 Task: Set up a reminder for the weekly dance fitness class.
Action: Mouse moved to (142, 128)
Screenshot: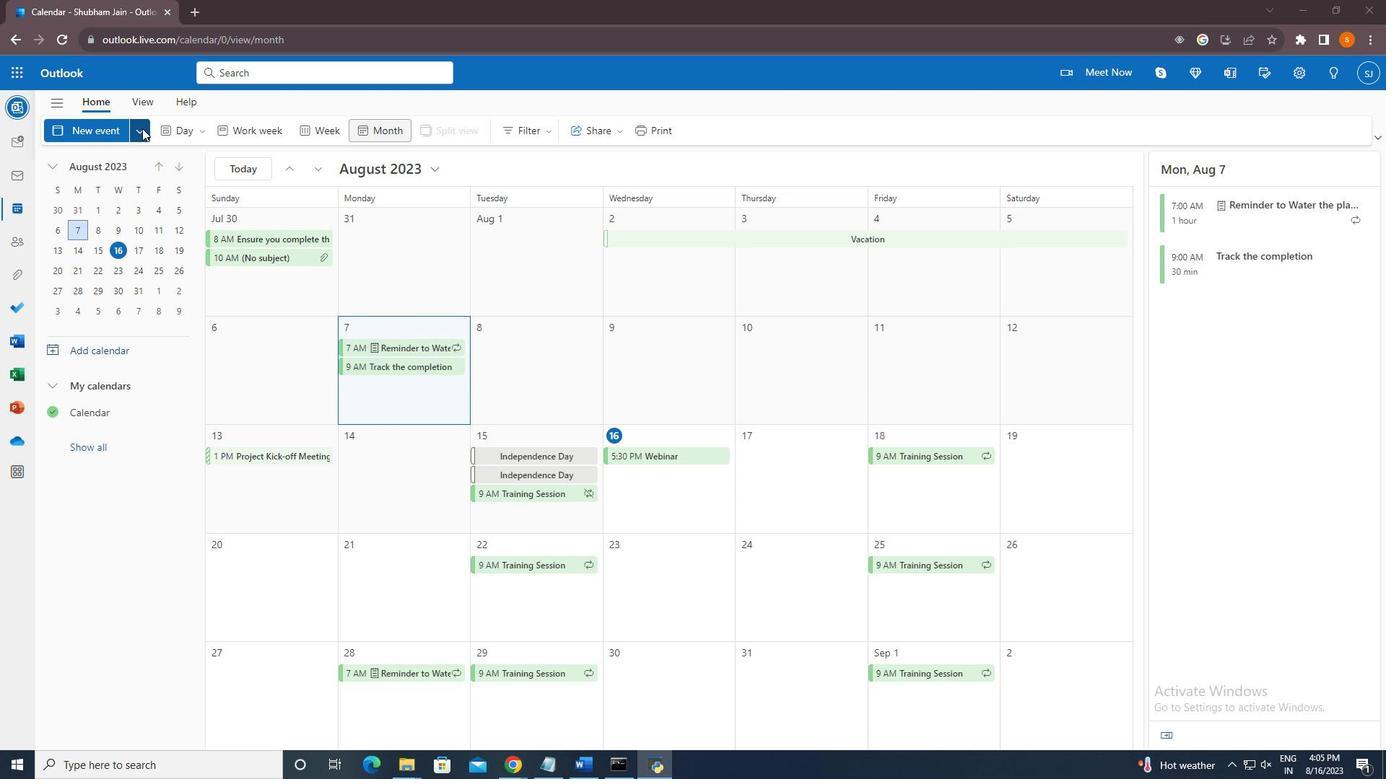 
Action: Mouse pressed left at (142, 128)
Screenshot: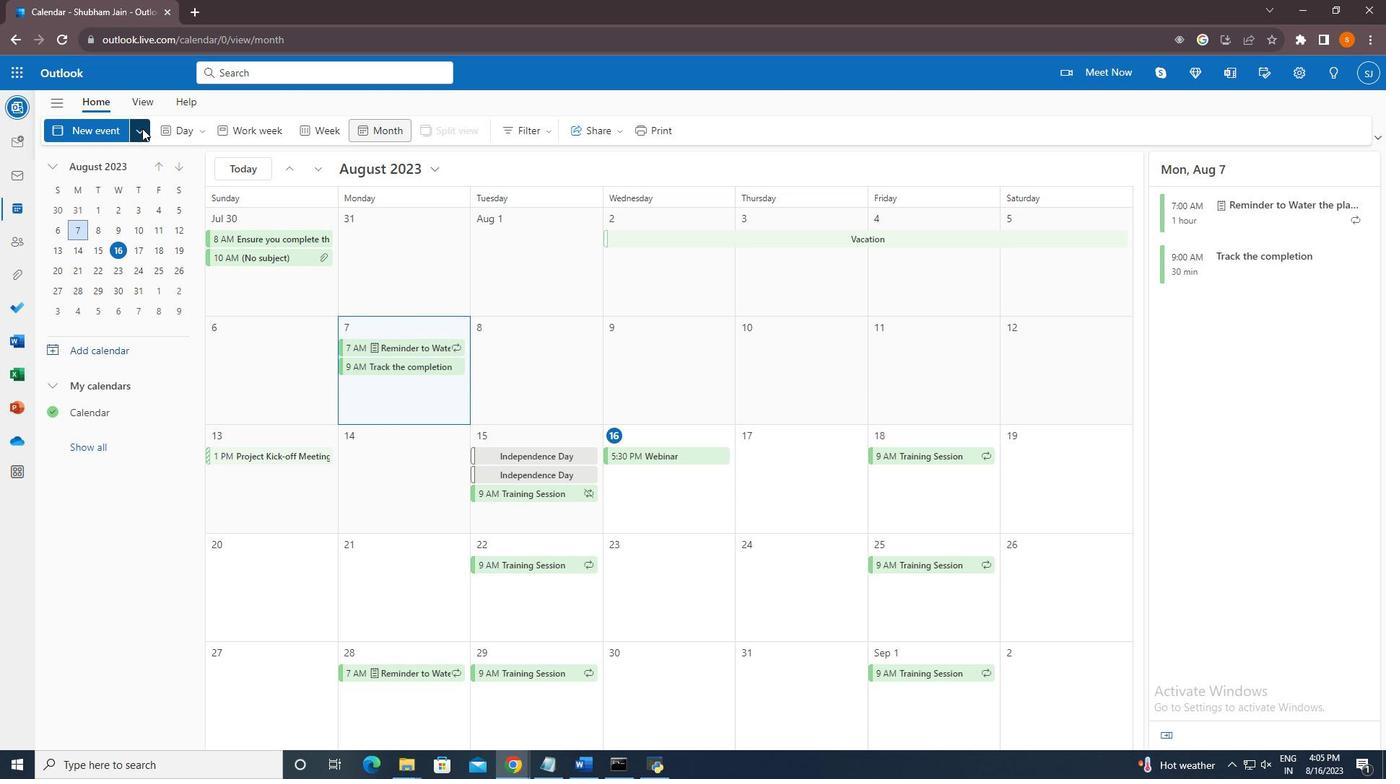 
Action: Mouse moved to (114, 186)
Screenshot: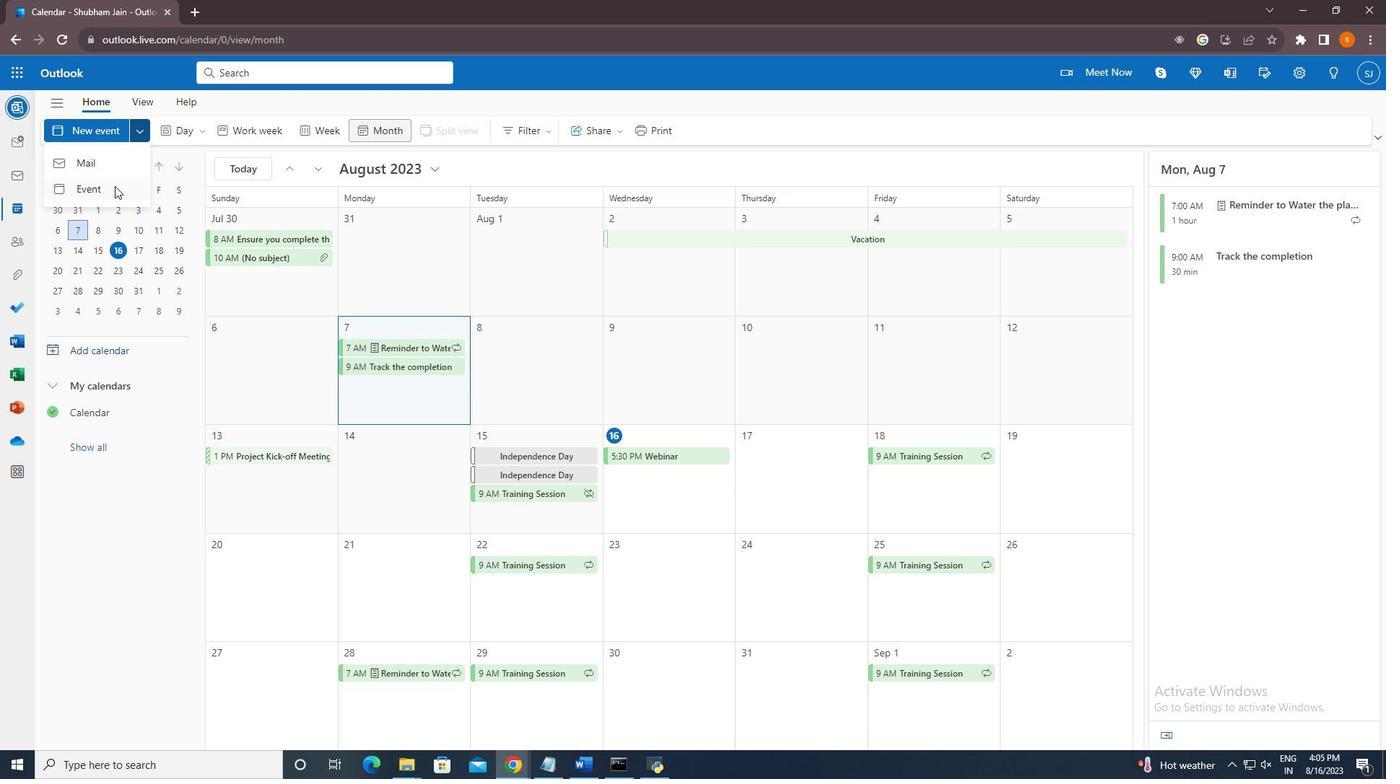 
Action: Mouse pressed left at (114, 186)
Screenshot: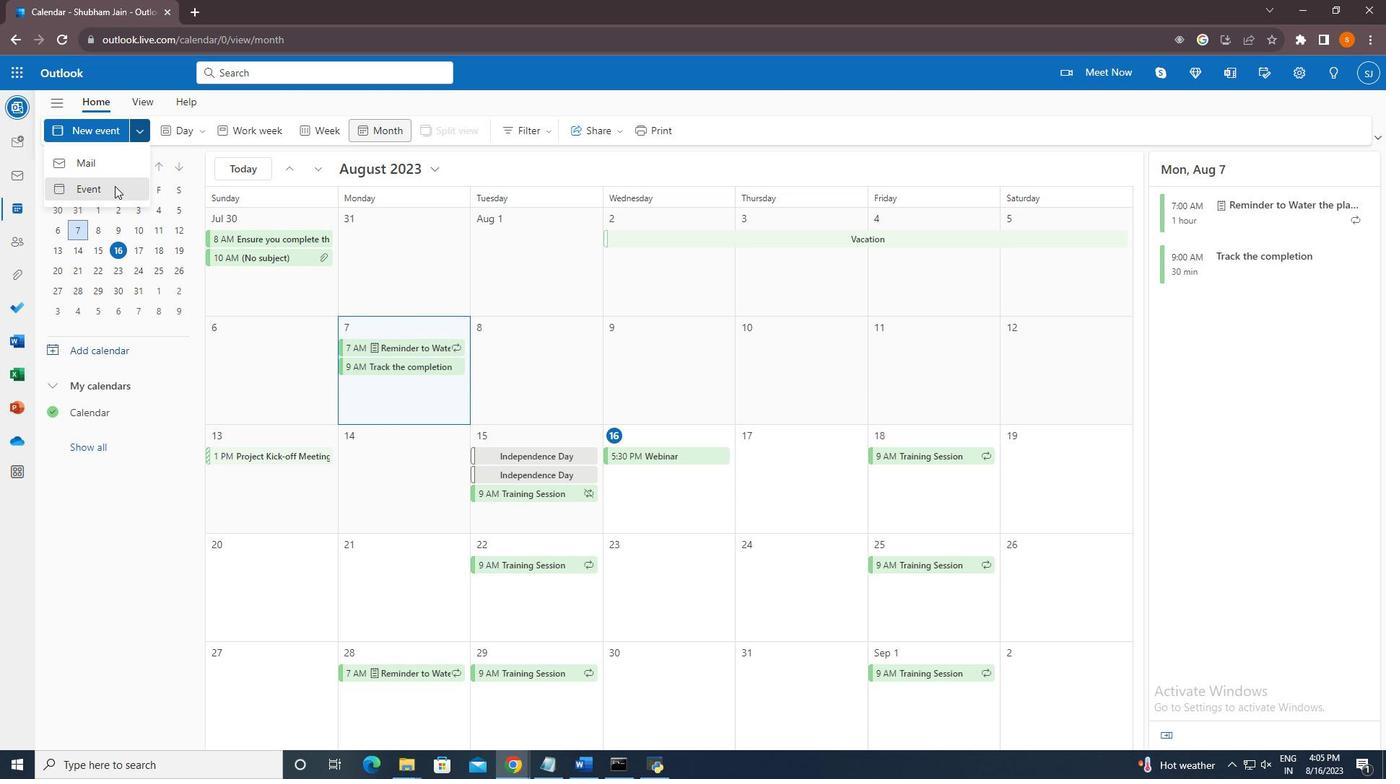 
Action: Mouse moved to (438, 219)
Screenshot: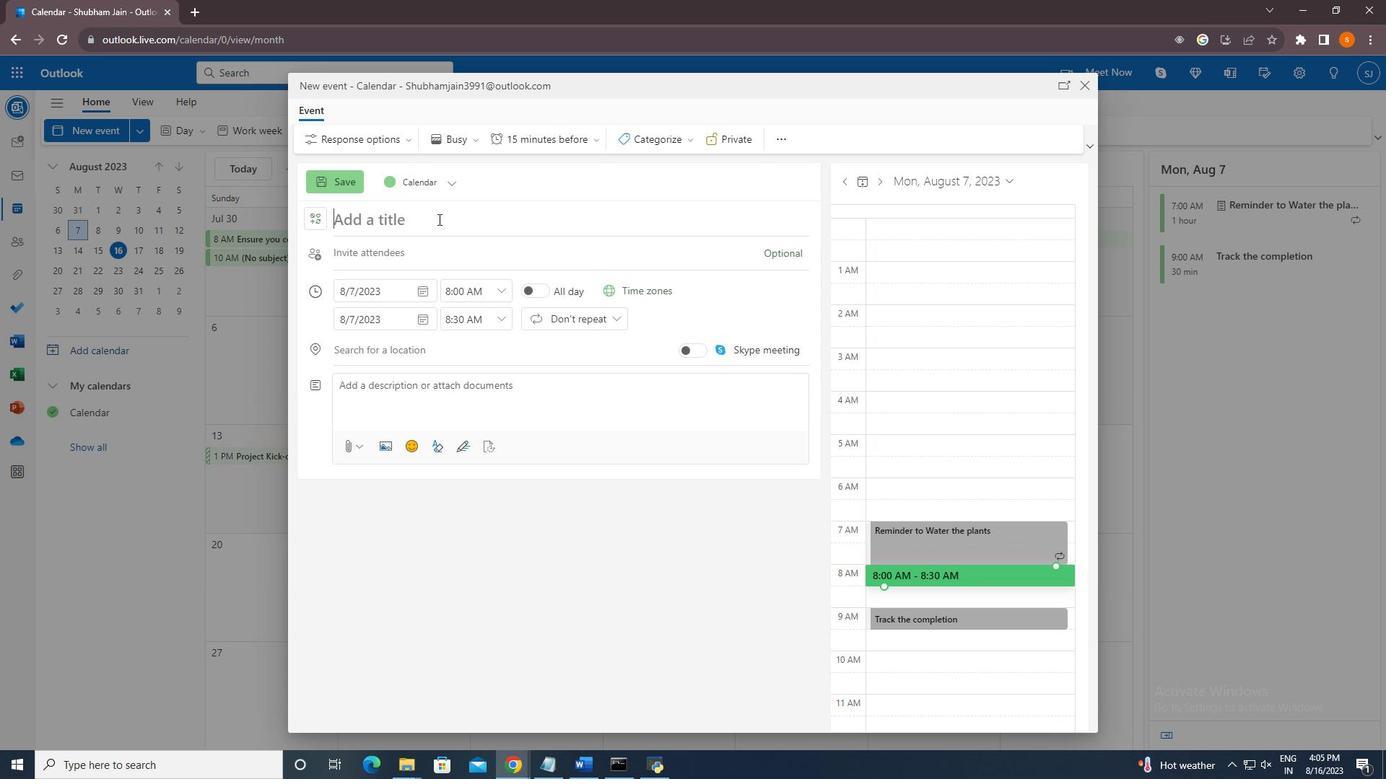 
Action: Key pressed <Key.shift>Dance<Key.space><Key.shift>Fitness<Key.space><Key.shift>Class
Screenshot: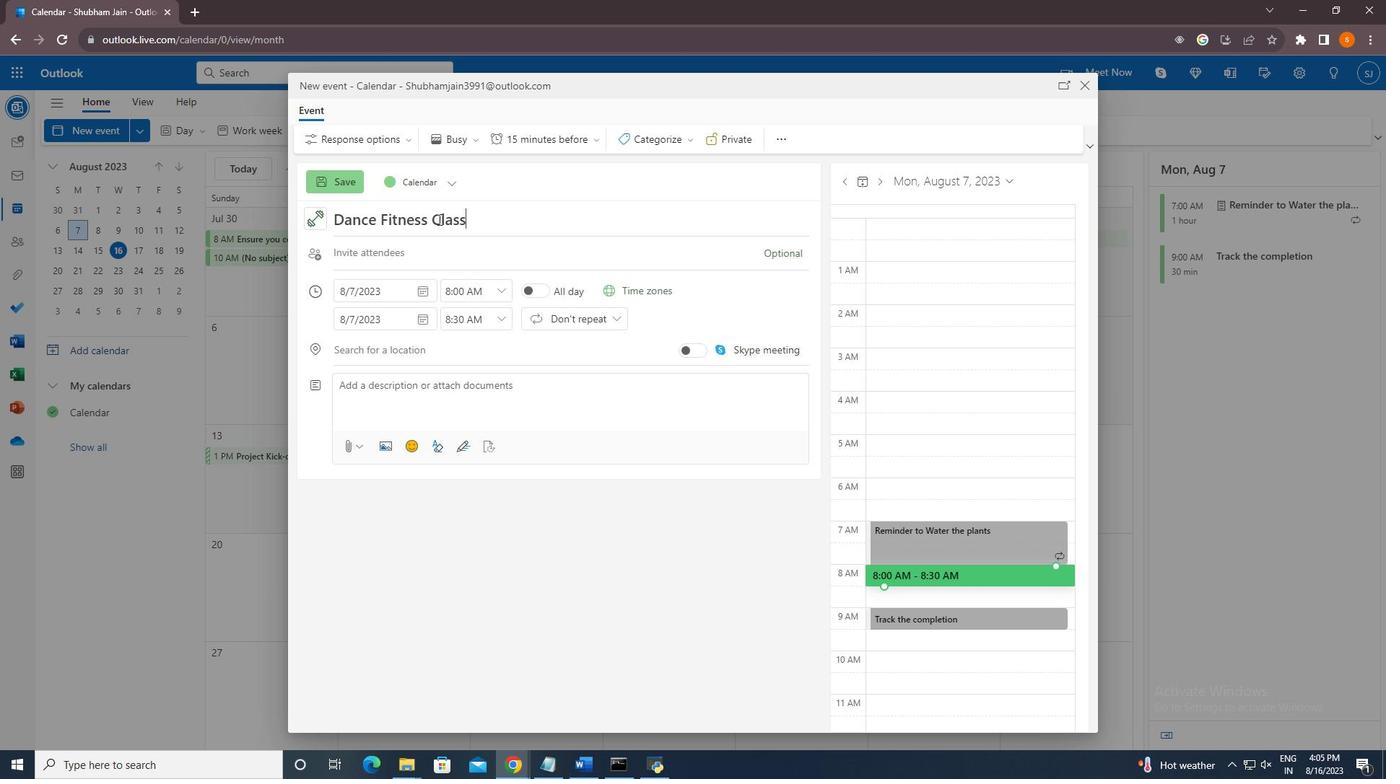 
Action: Mouse moved to (500, 288)
Screenshot: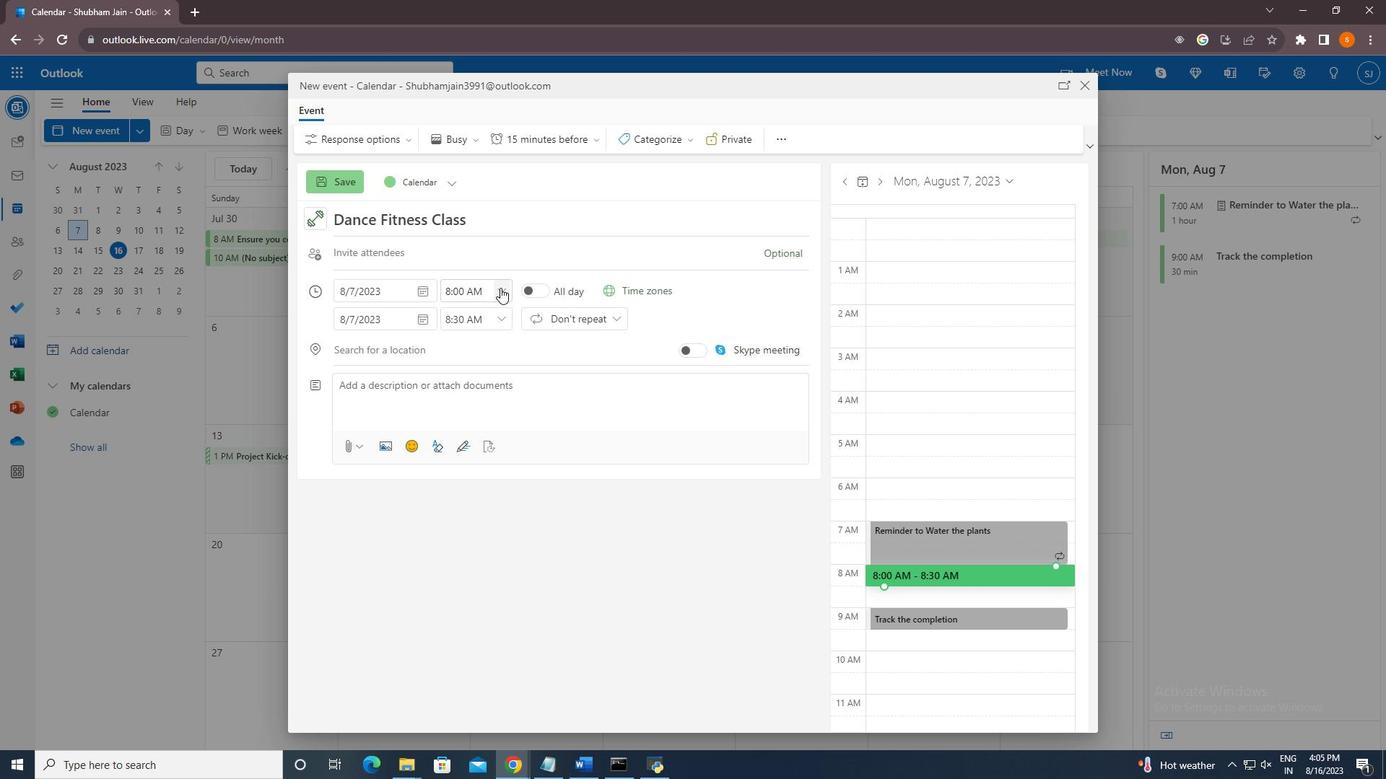 
Action: Mouse pressed left at (500, 288)
Screenshot: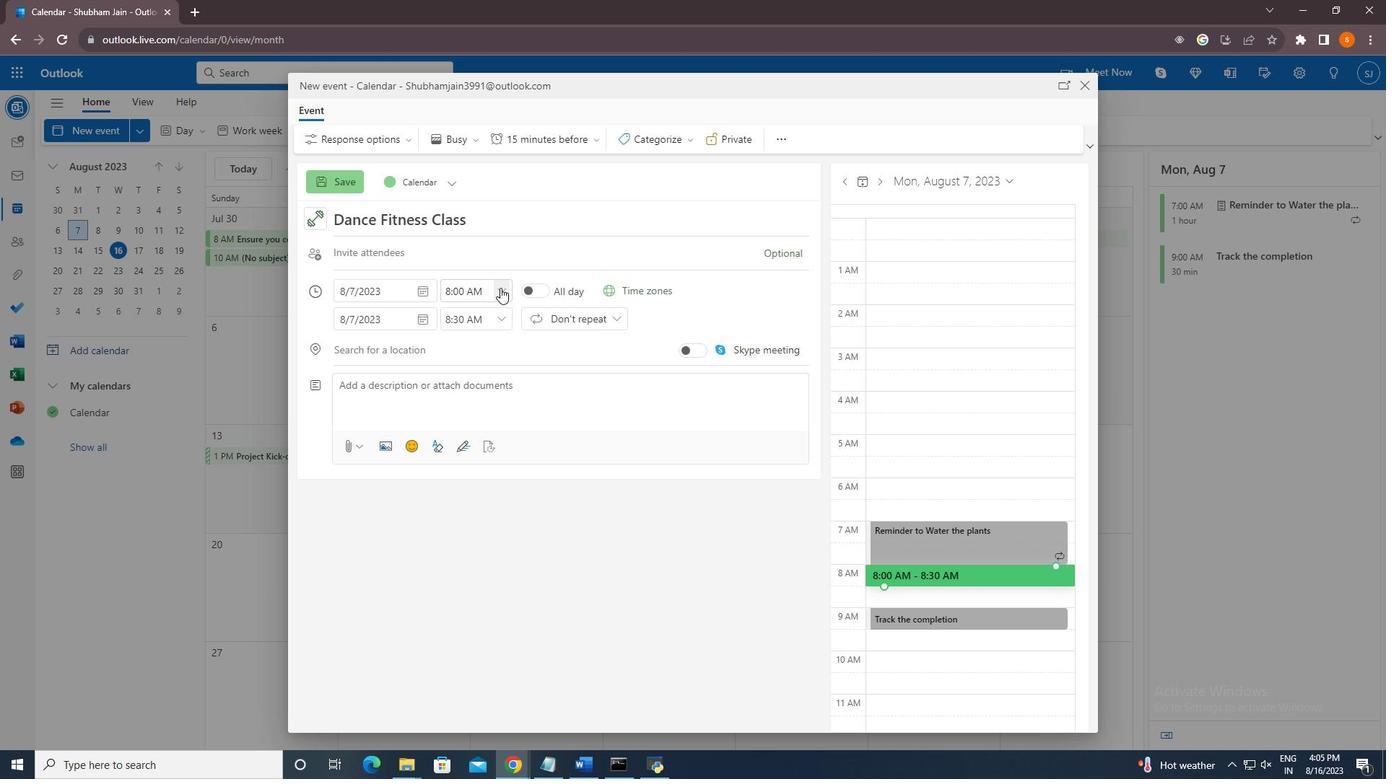 
Action: Mouse moved to (525, 354)
Screenshot: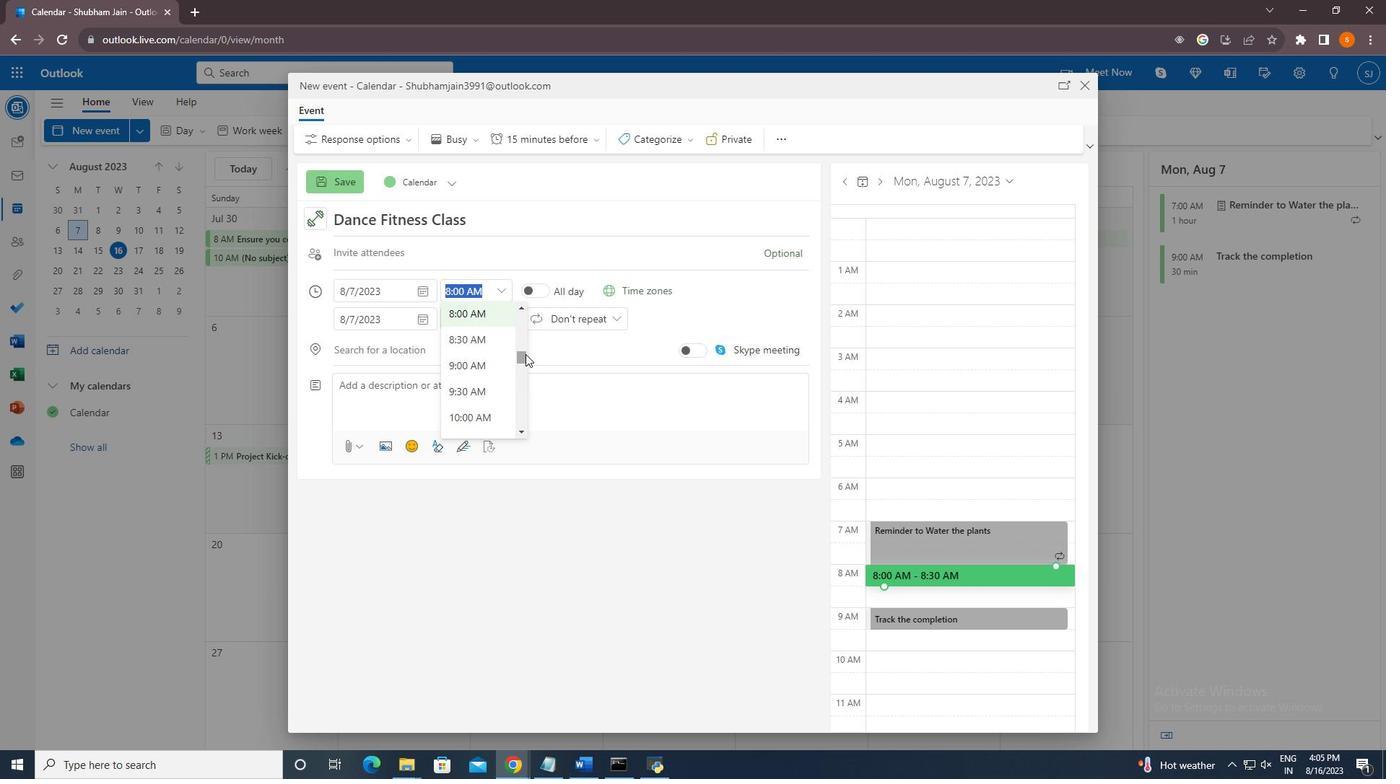 
Action: Mouse pressed left at (525, 354)
Screenshot: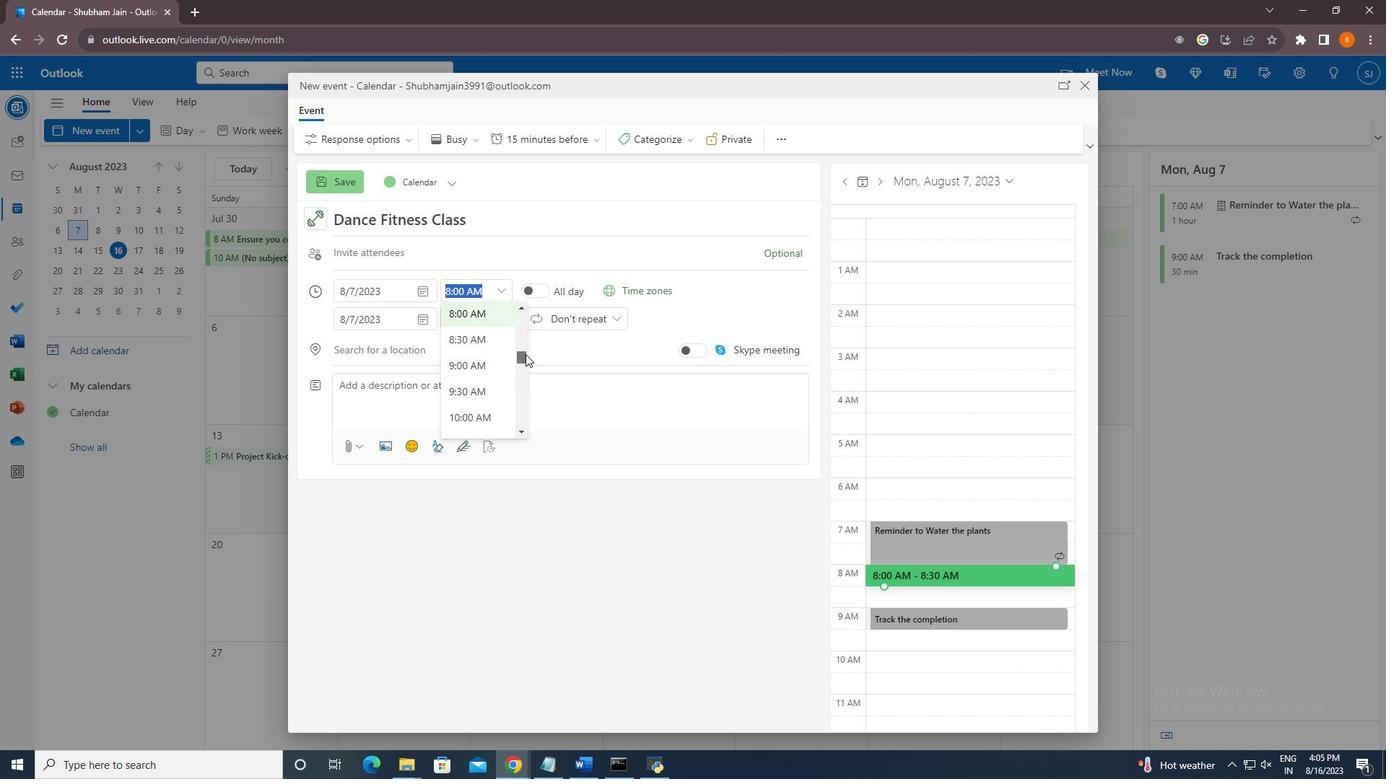 
Action: Mouse moved to (479, 360)
Screenshot: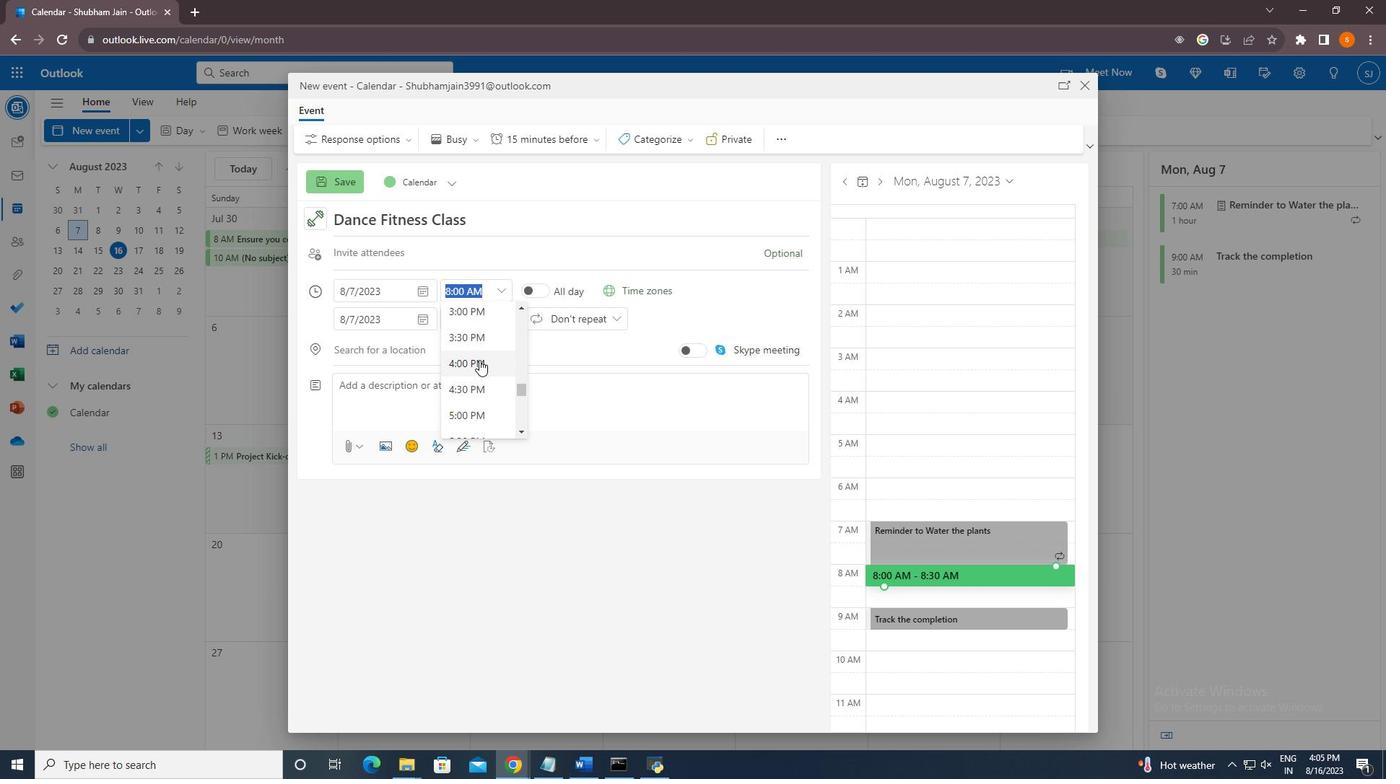 
Action: Mouse pressed left at (479, 360)
Screenshot: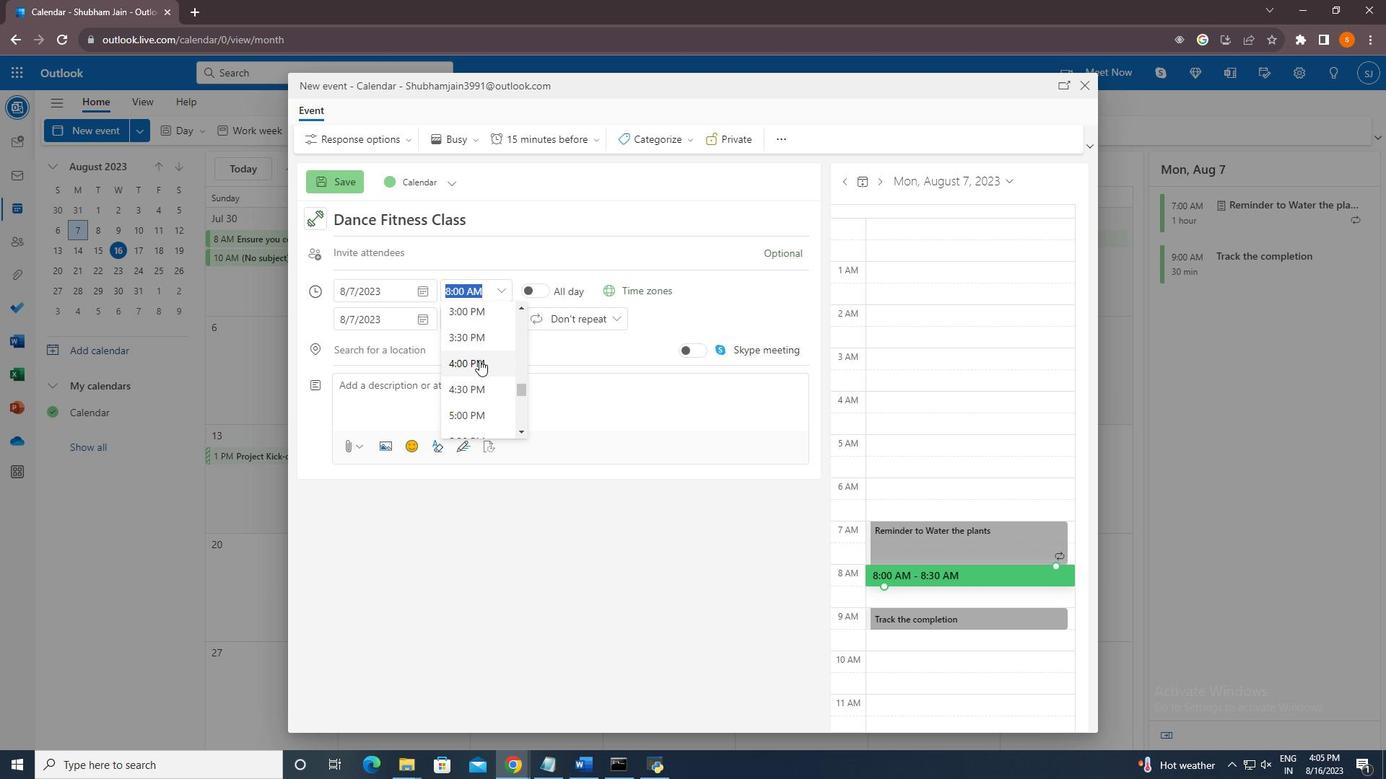 
Action: Mouse moved to (499, 318)
Screenshot: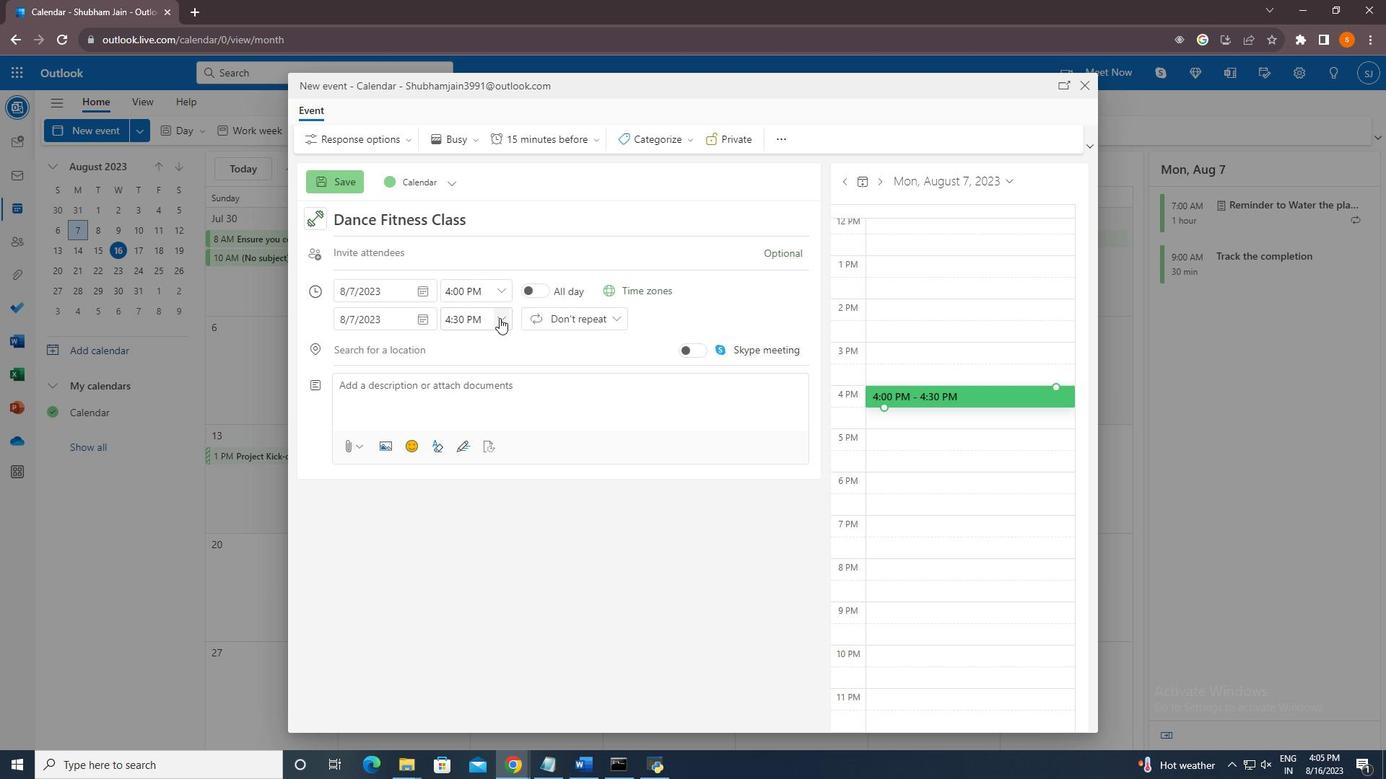 
Action: Mouse pressed left at (499, 318)
Screenshot: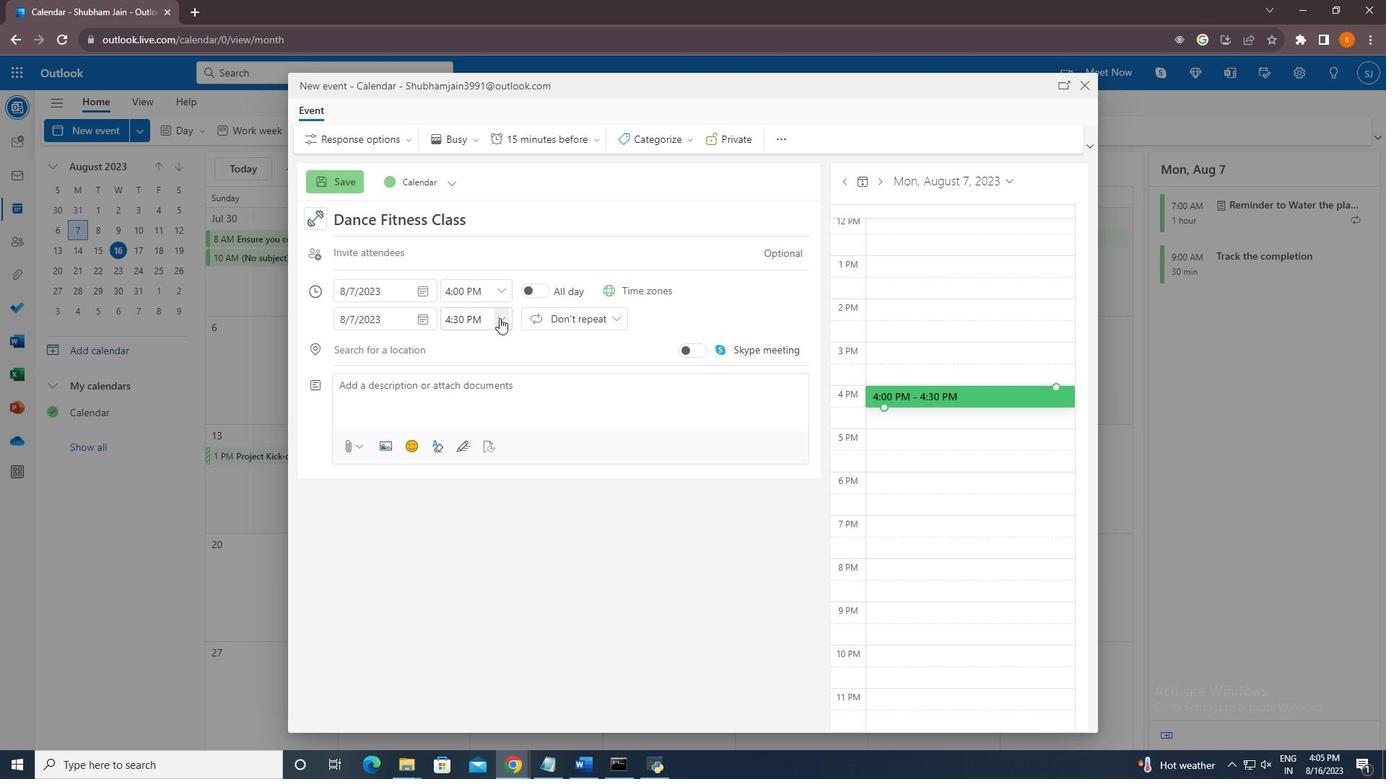 
Action: Mouse moved to (475, 366)
Screenshot: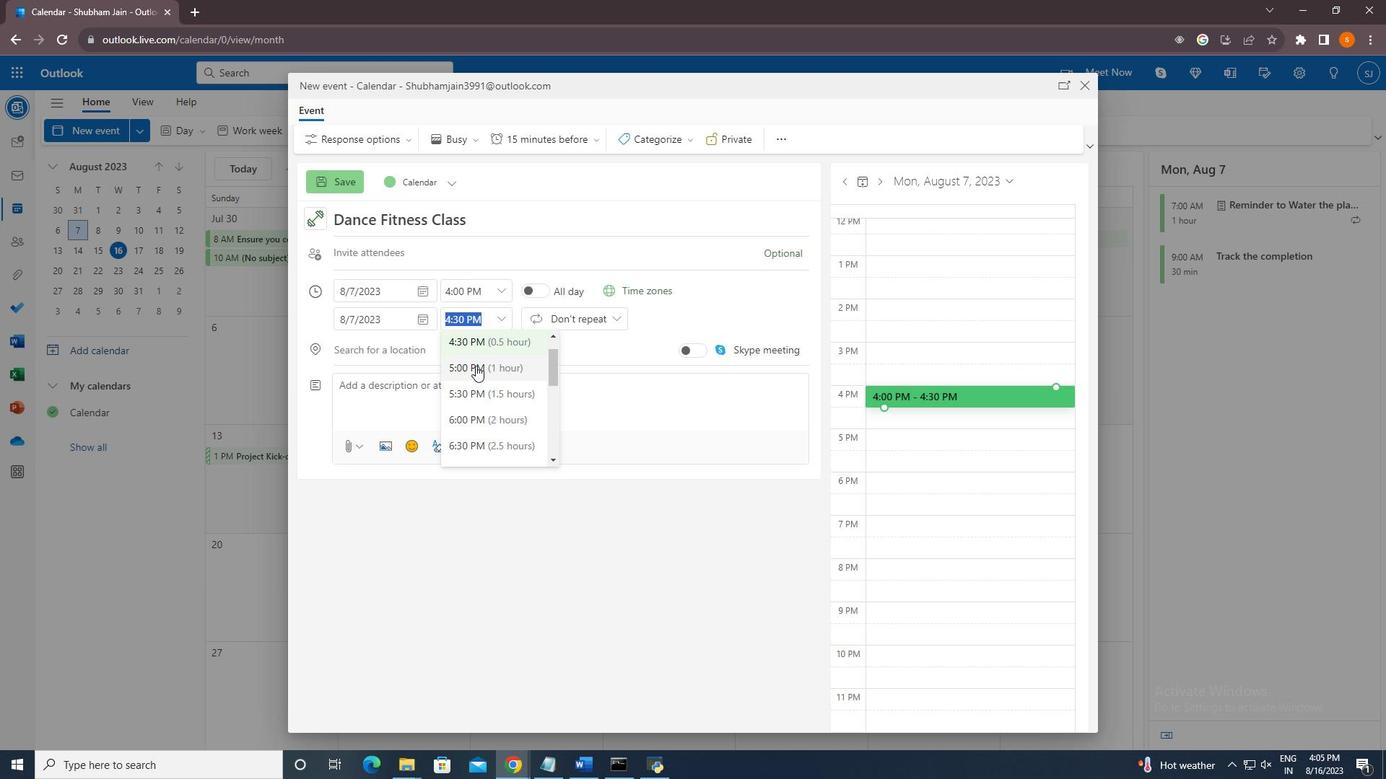 
Action: Mouse pressed left at (475, 366)
Screenshot: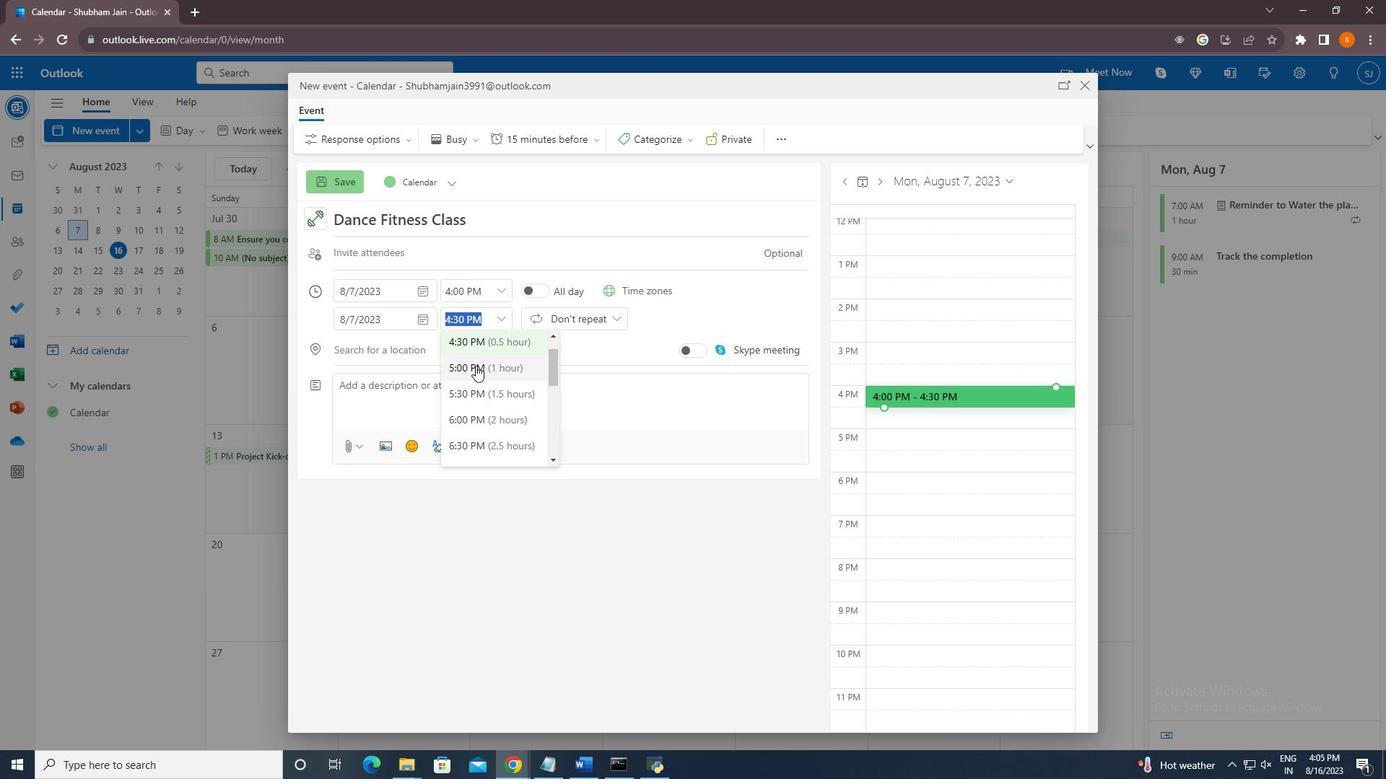 
Action: Mouse moved to (536, 142)
Screenshot: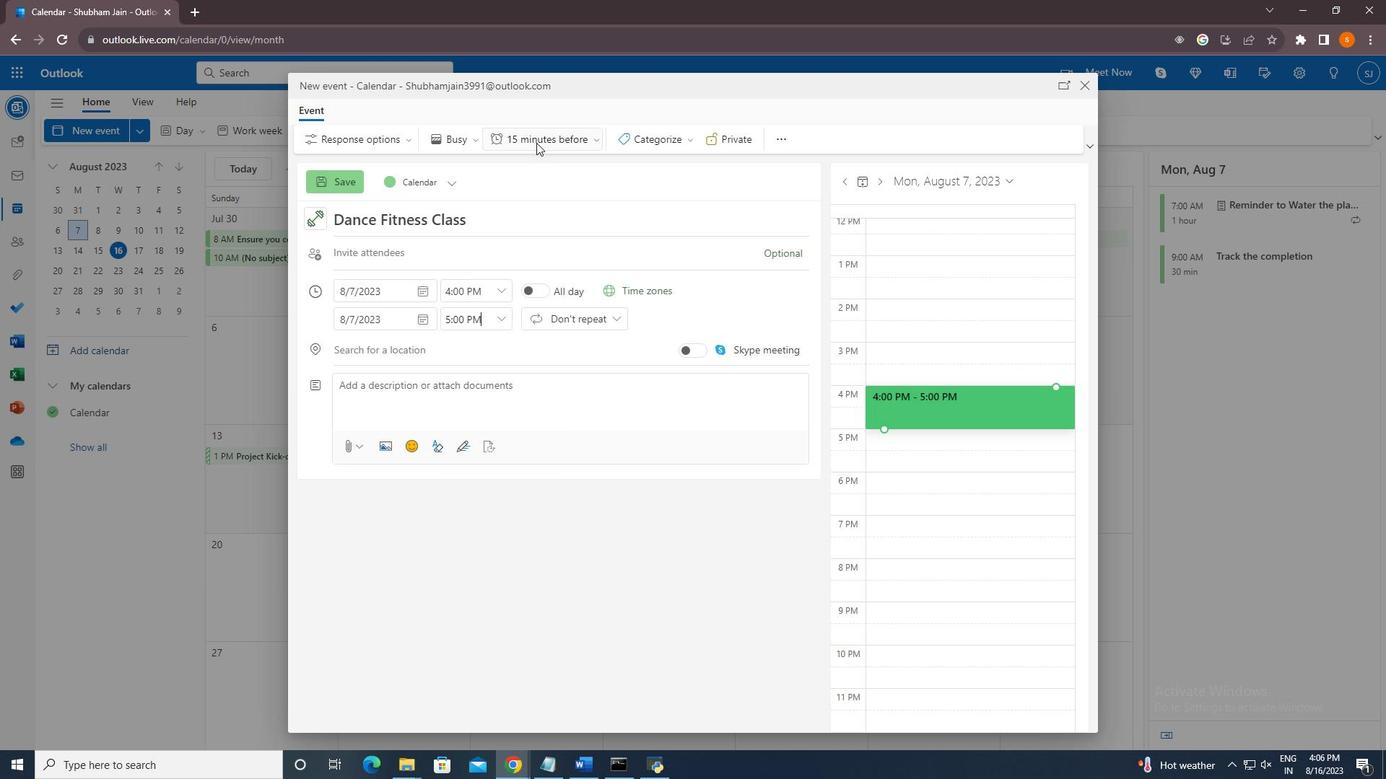 
Action: Mouse pressed left at (536, 142)
Screenshot: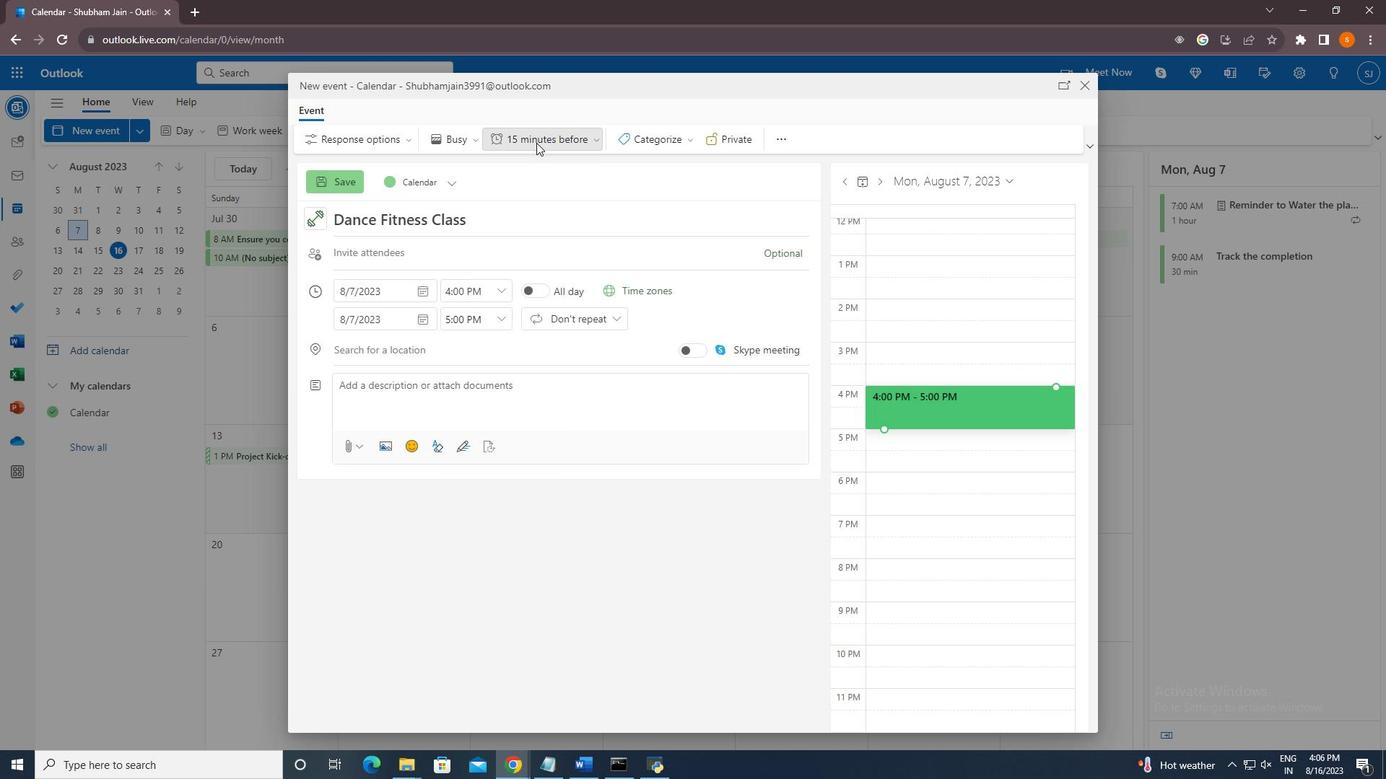 
Action: Mouse moved to (551, 405)
Screenshot: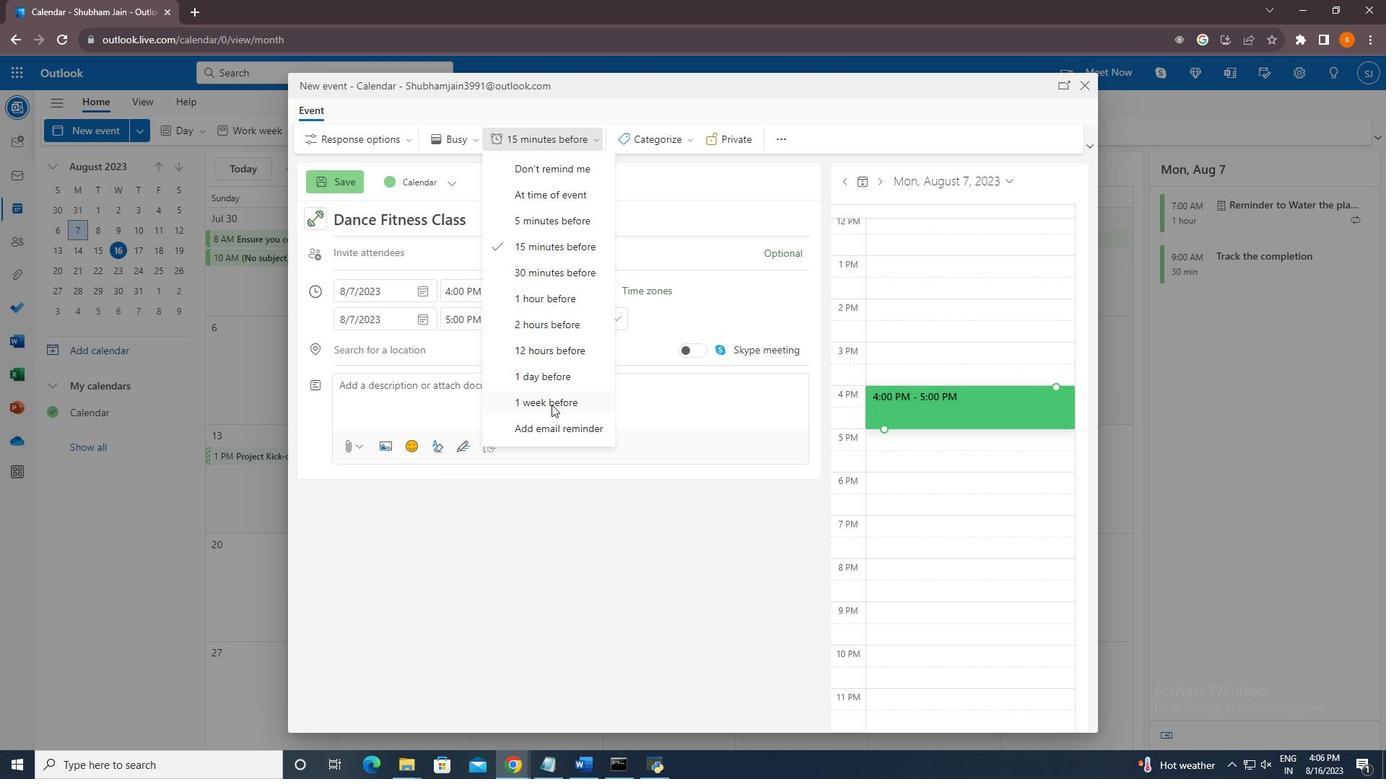 
Action: Mouse pressed left at (551, 405)
Screenshot: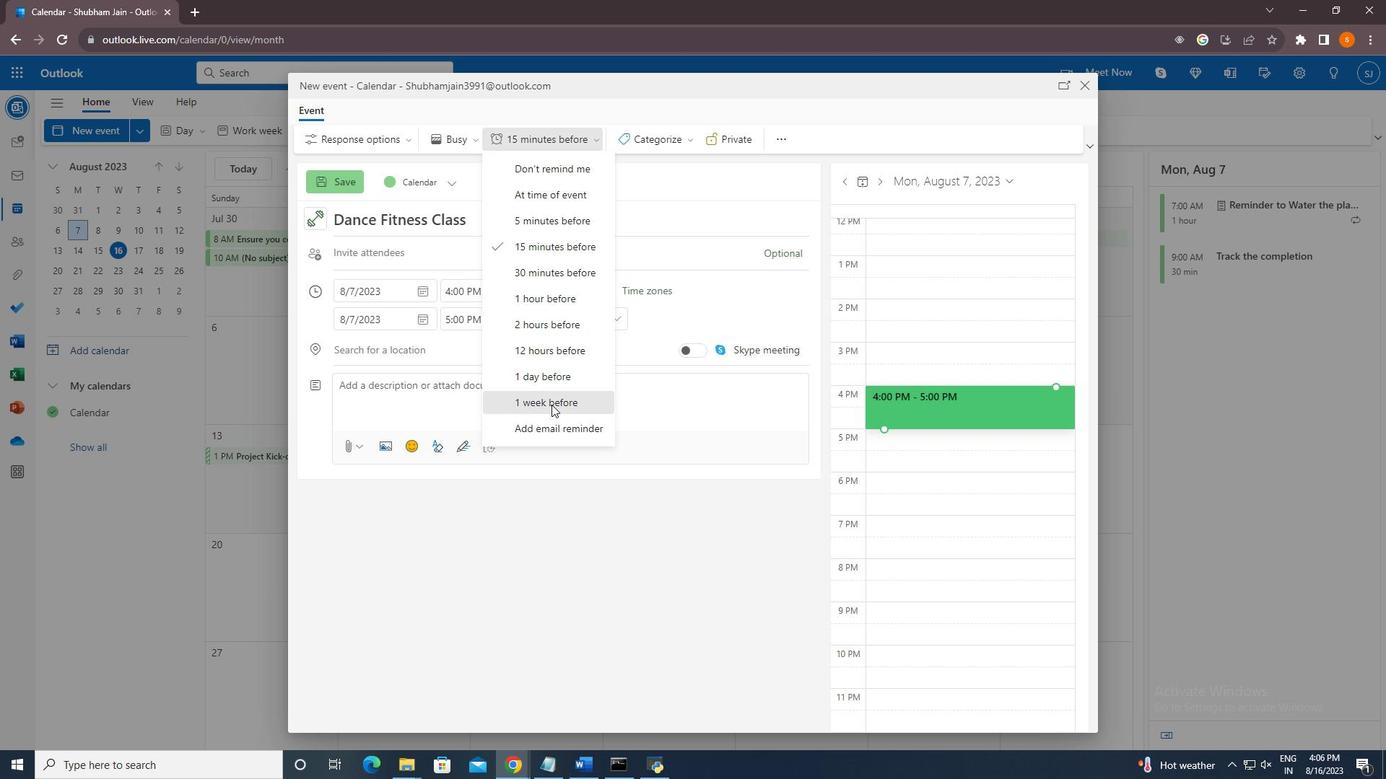 
Action: Mouse moved to (618, 316)
Screenshot: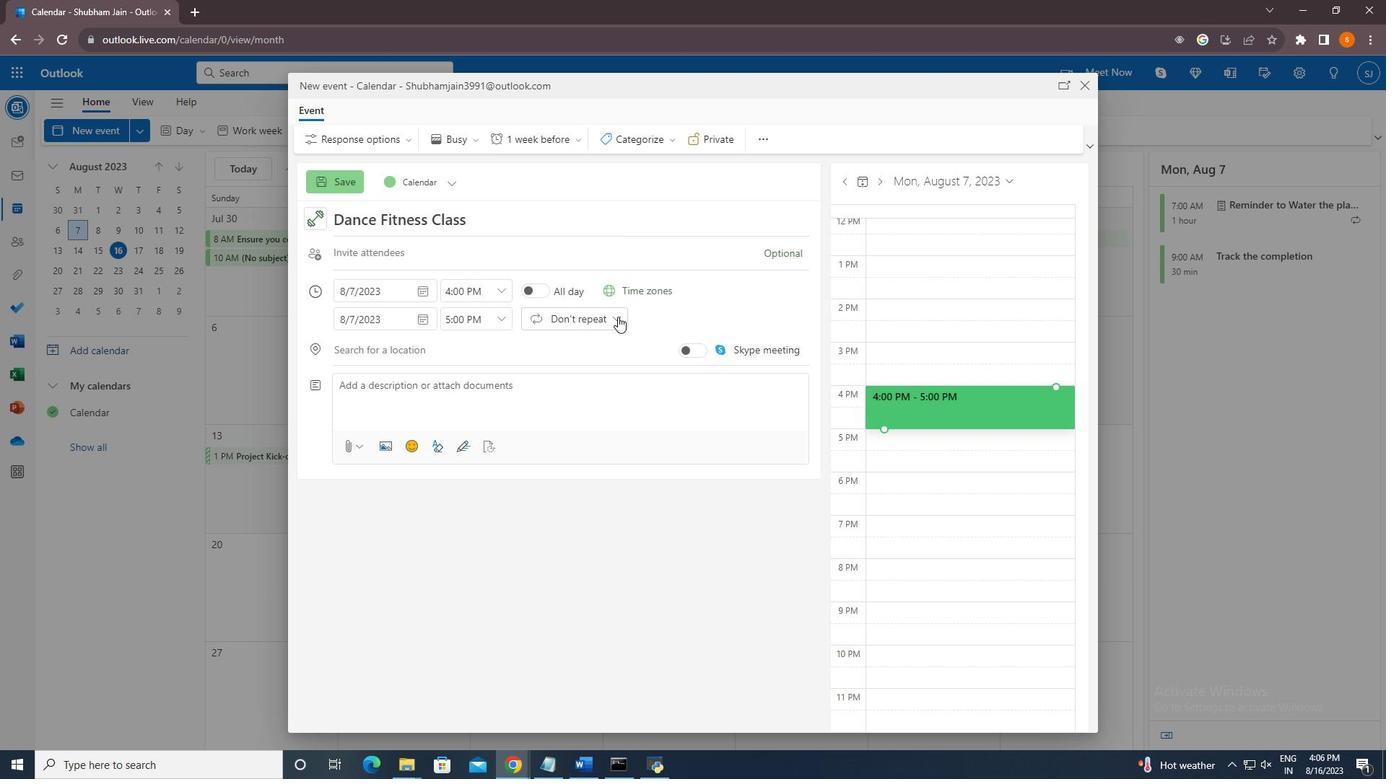 
Action: Mouse pressed left at (618, 316)
Screenshot: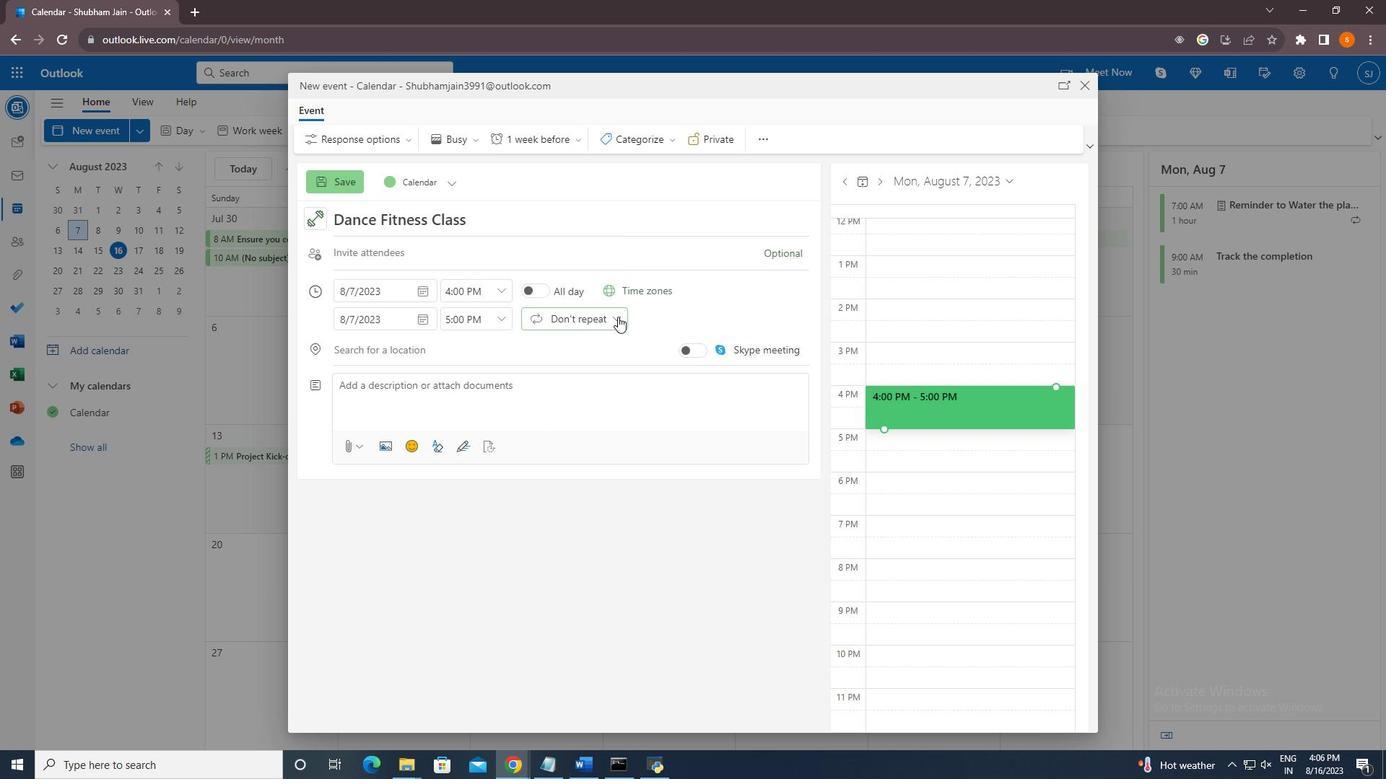 
Action: Mouse moved to (580, 399)
Screenshot: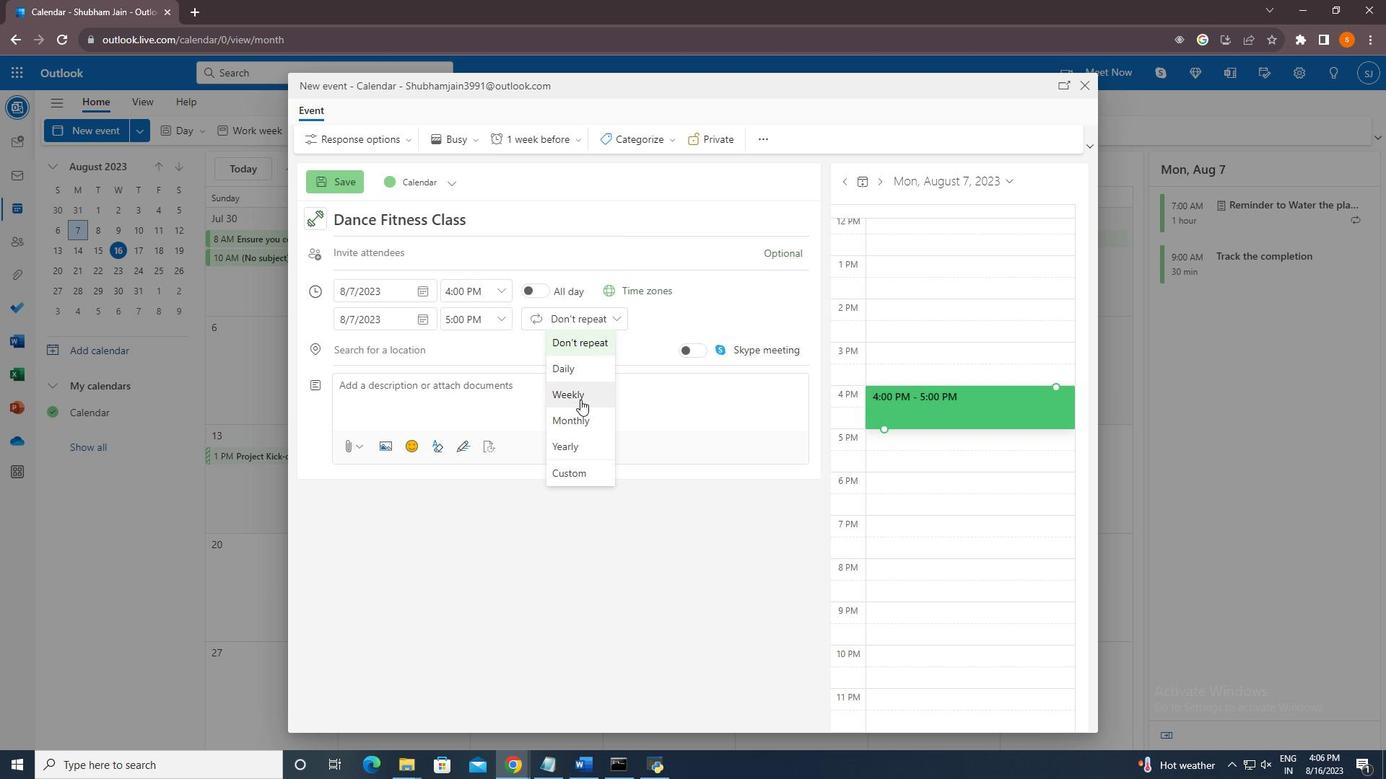 
Action: Mouse pressed left at (580, 399)
Screenshot: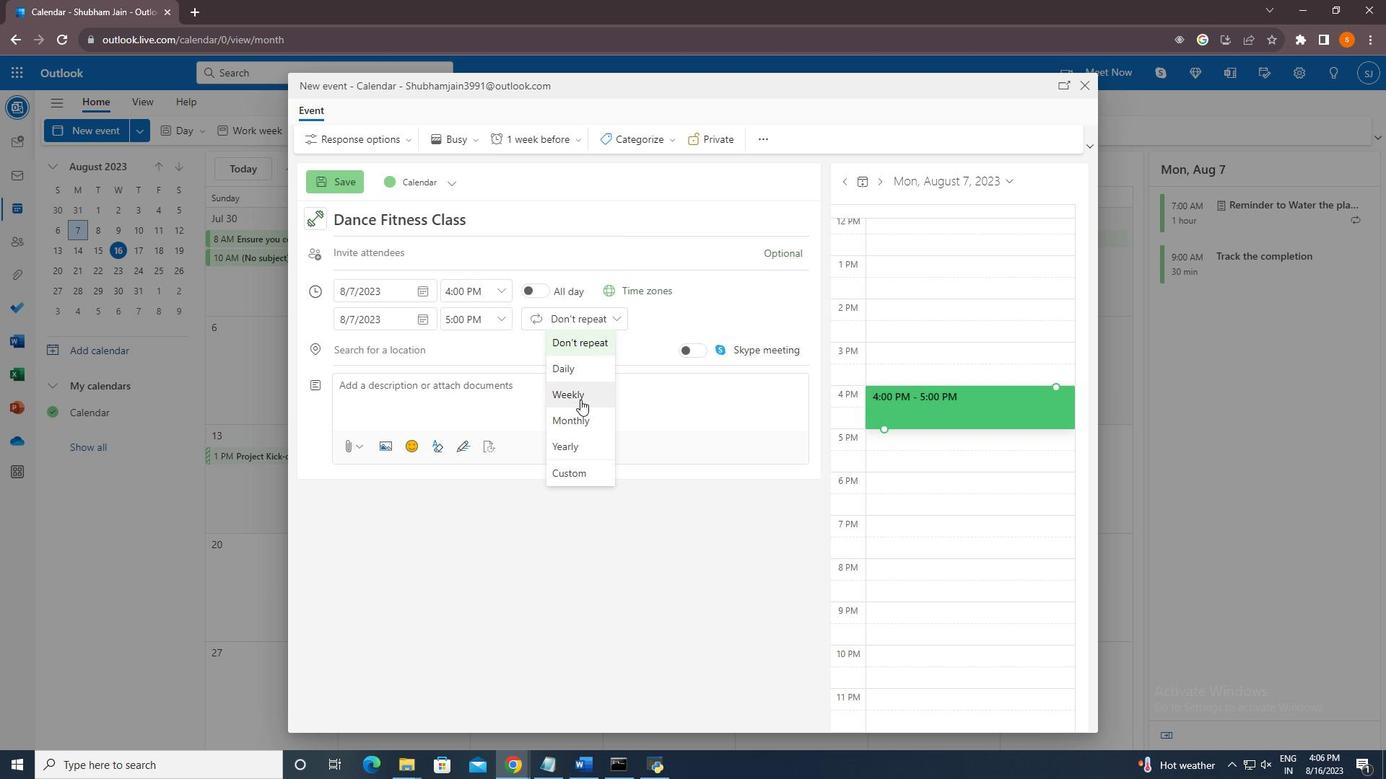 
Action: Mouse moved to (732, 503)
Screenshot: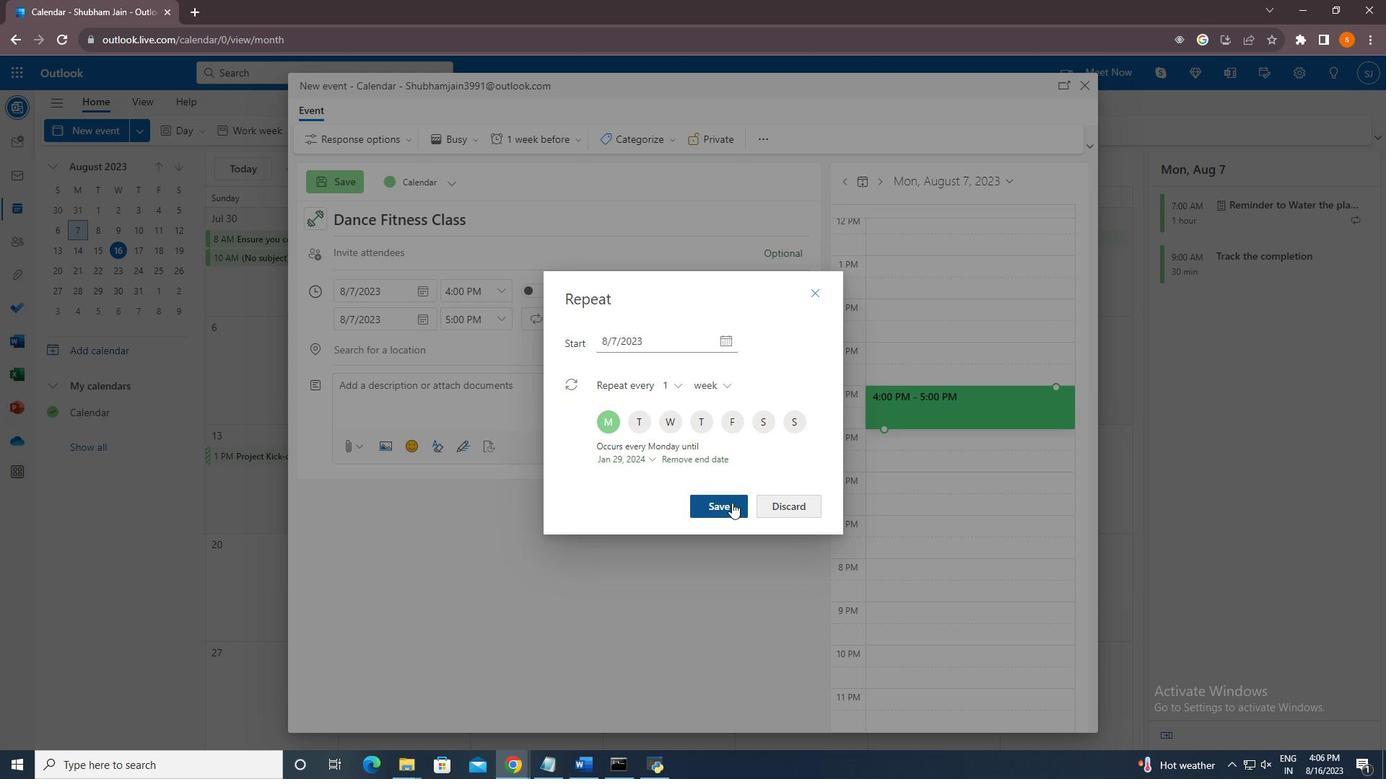 
Action: Mouse pressed left at (732, 503)
Screenshot: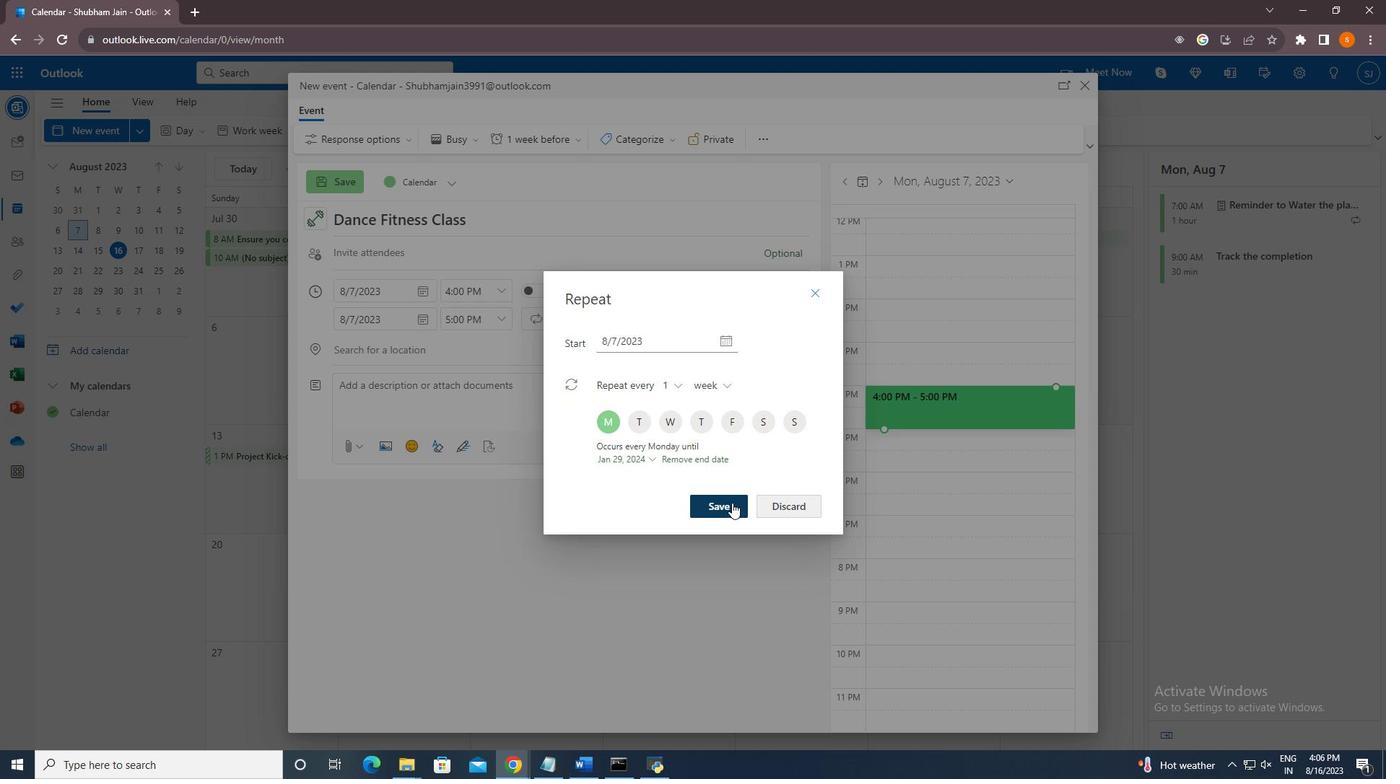 
Action: Mouse moved to (329, 181)
Screenshot: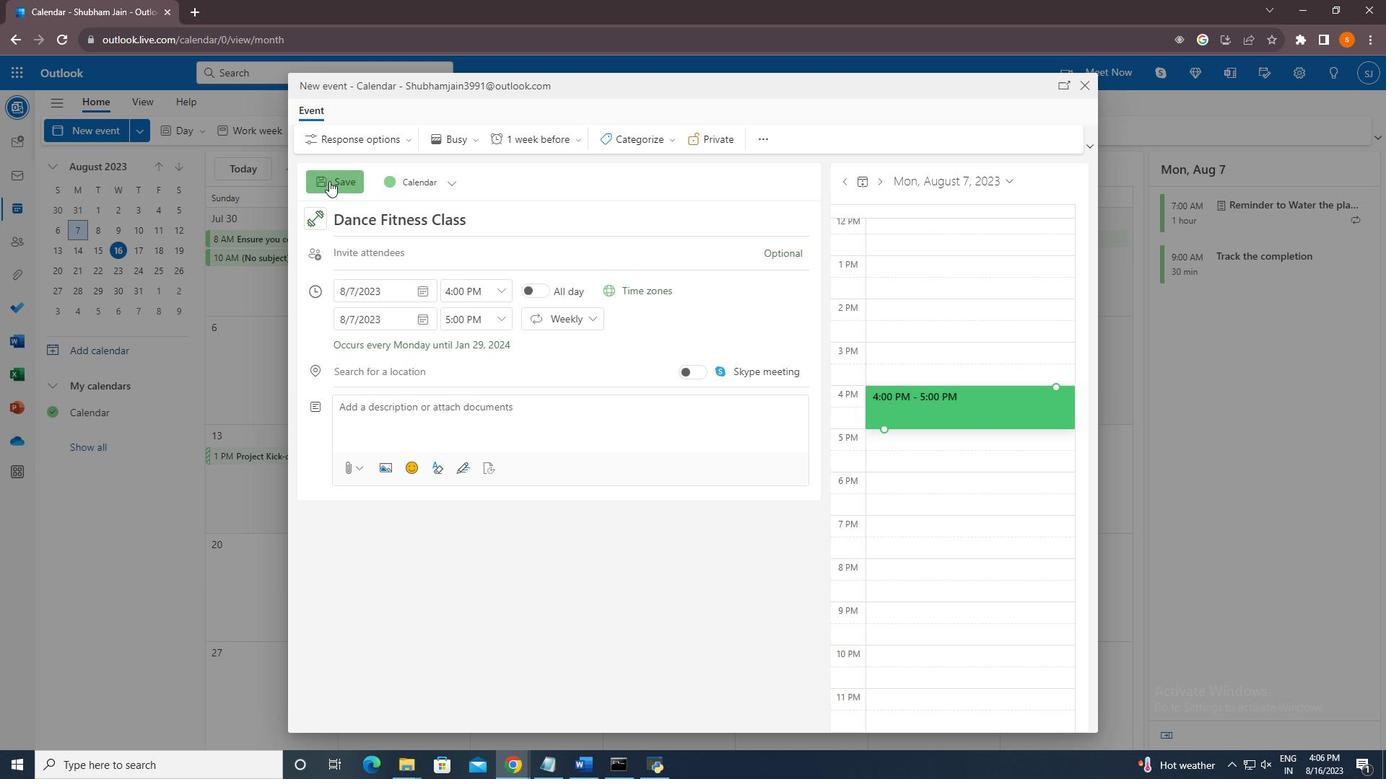 
Action: Mouse pressed left at (329, 181)
Screenshot: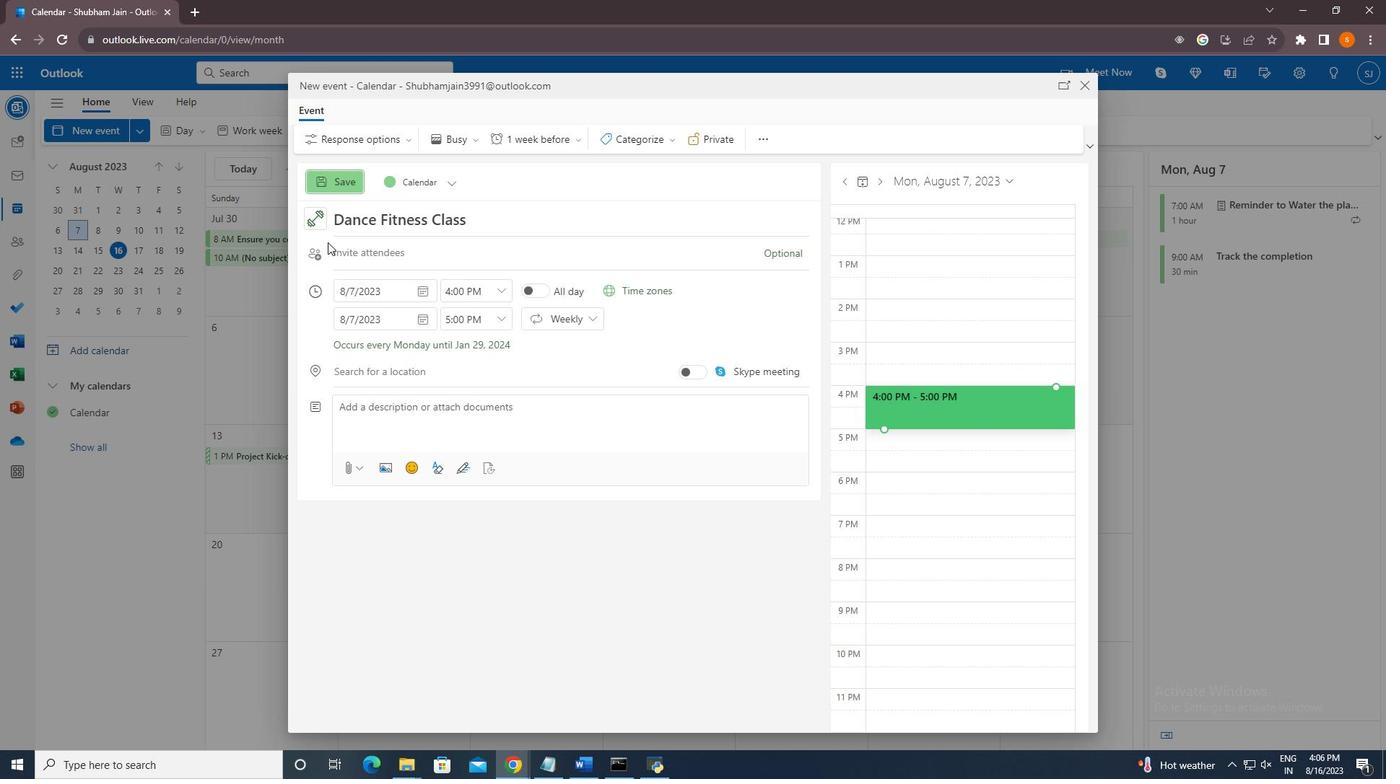 
Action: Mouse moved to (332, 182)
Screenshot: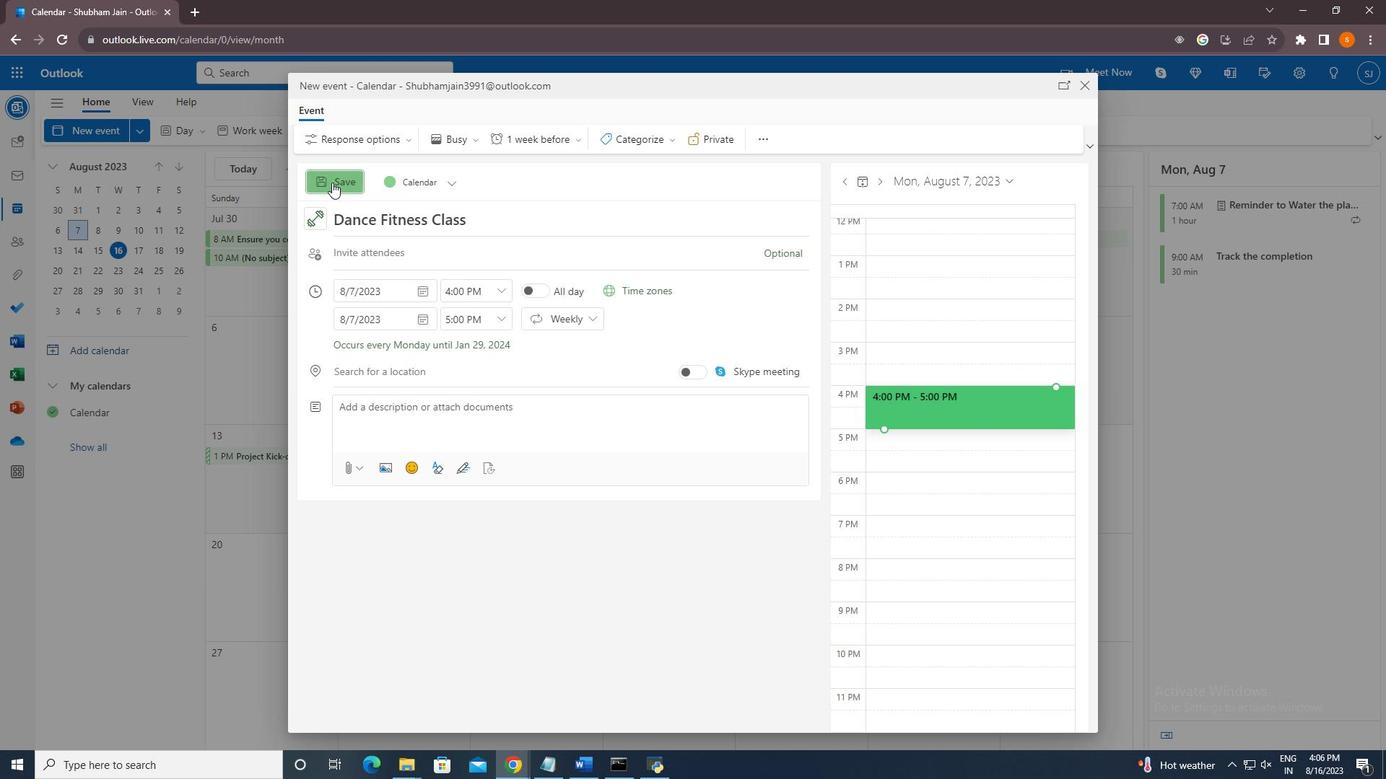 
Action: Mouse pressed left at (332, 182)
Screenshot: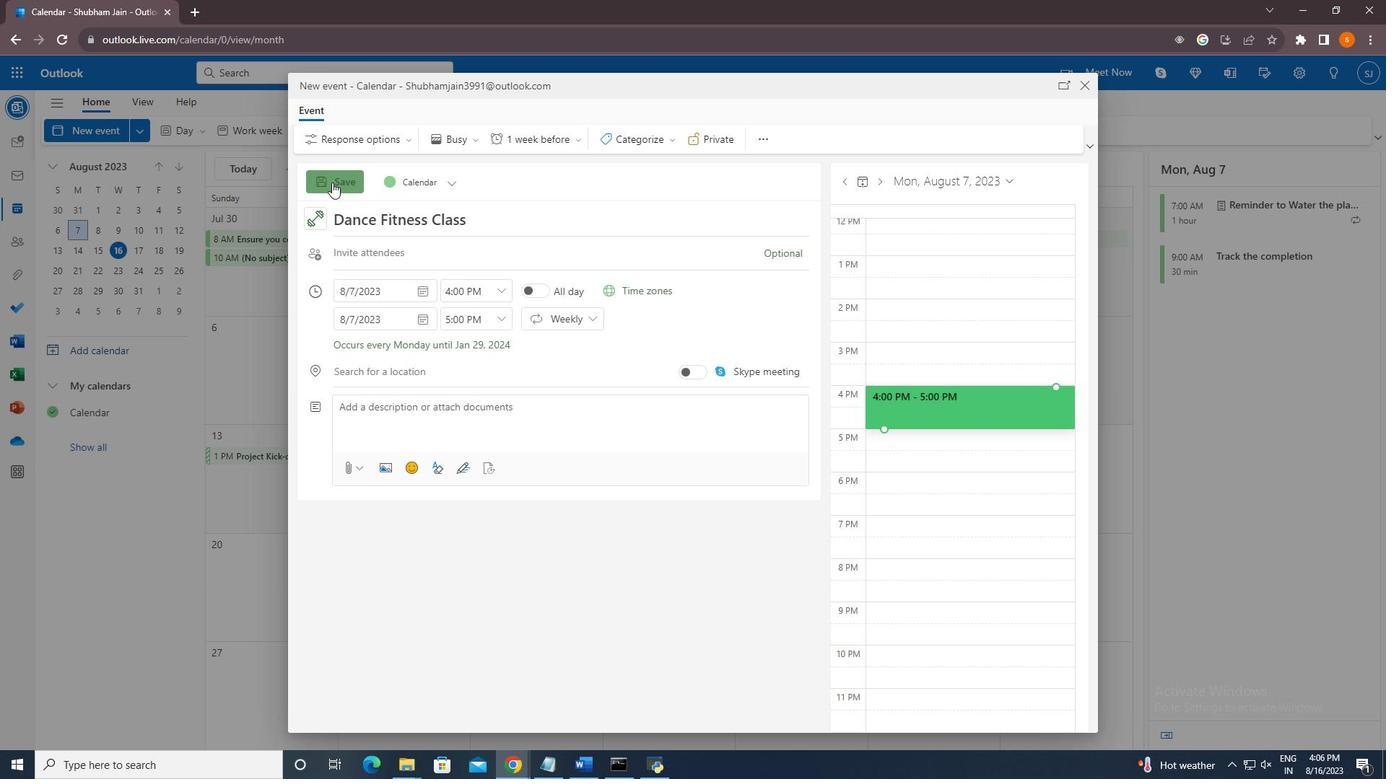 
